 Task: Invite Team Member Softage.1@softage.net to Workspace Copywriting and Editing. Invite Team Member Softage.2@softage.net to Workspace Copywriting and Editing. Invite Team Member Softage.3@softage.net to Workspace Copywriting and Editing. Invite Team Member Softage.4@softage.net to Workspace Copywriting and Editing
Action: Mouse moved to (723, 99)
Screenshot: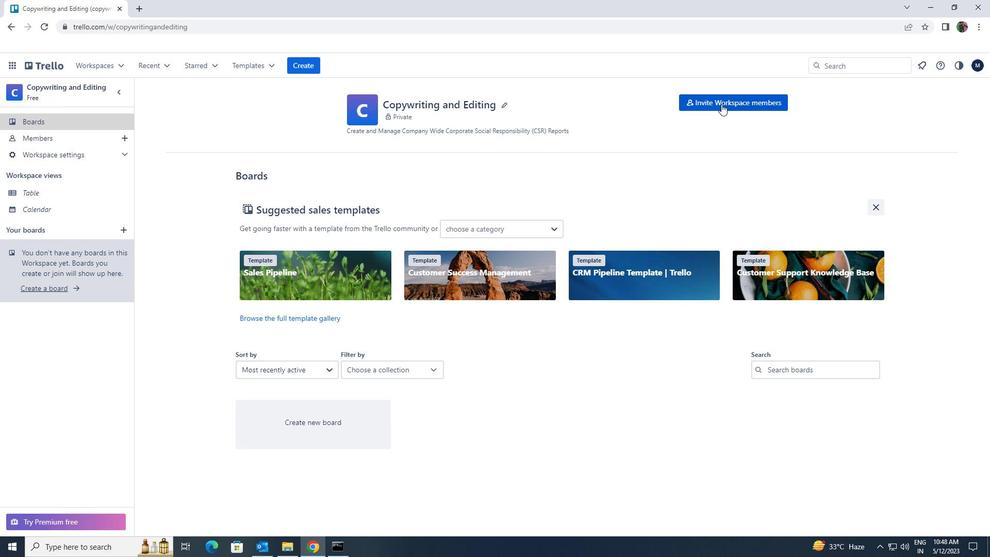 
Action: Mouse pressed left at (723, 99)
Screenshot: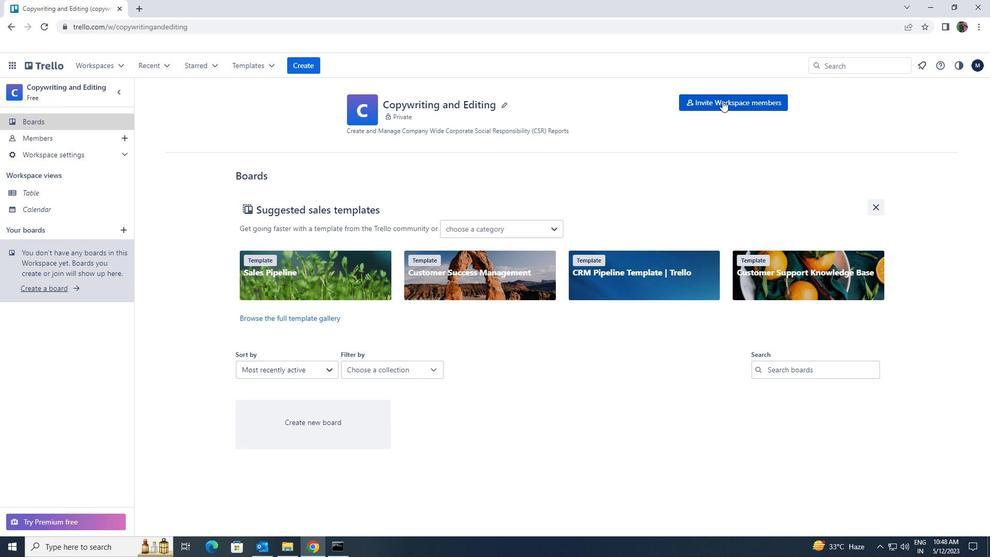 
Action: Key pressed softage.1<Key.shift>@SOFTAGE.NET
Screenshot: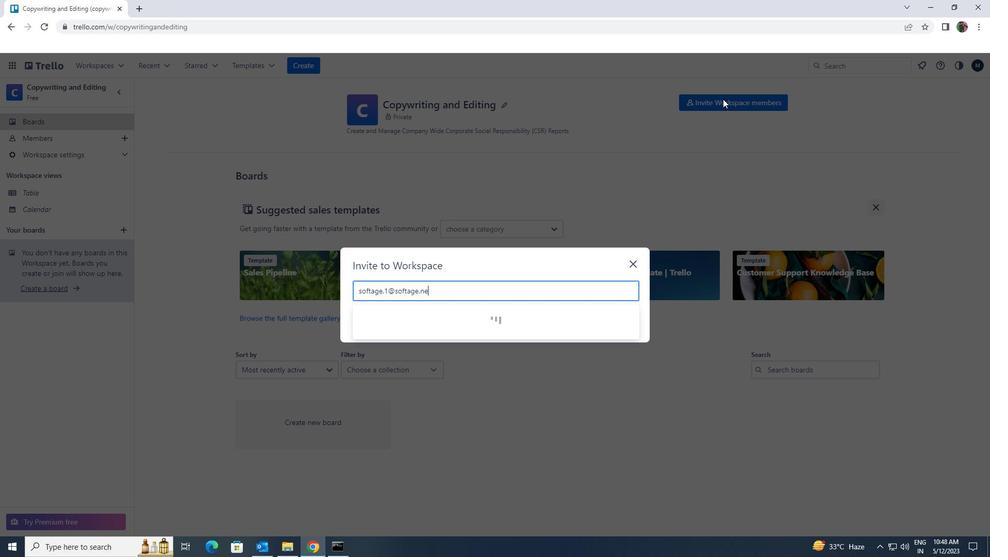 
Action: Mouse moved to (401, 315)
Screenshot: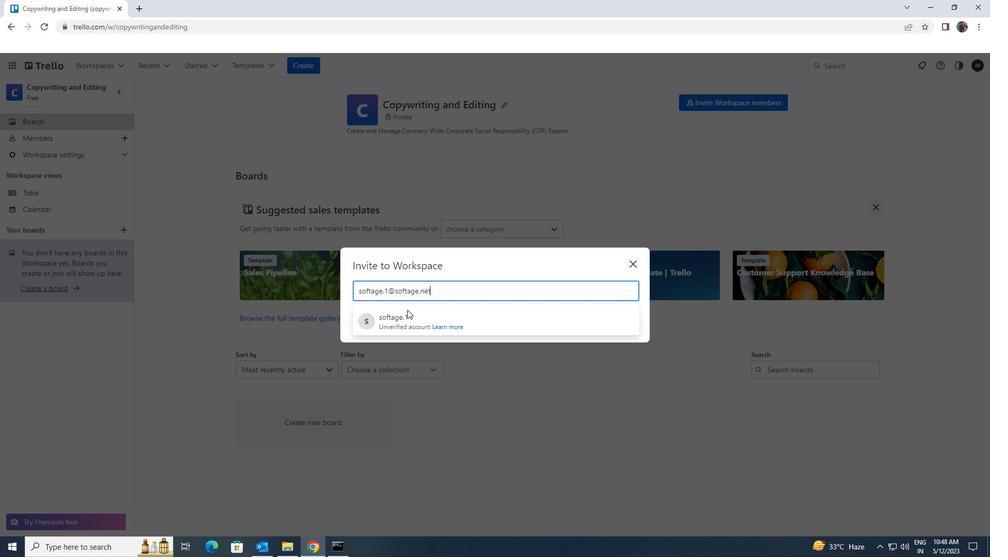 
Action: Mouse pressed left at (401, 315)
Screenshot: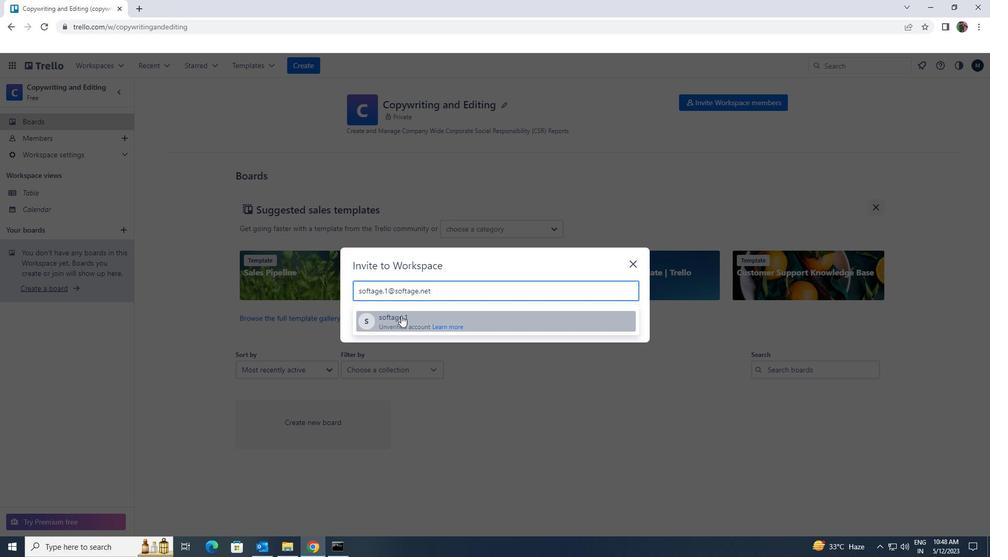 
Action: Key pressed <Key.shift>SOFTAGE.2<Key.shift>@SOFTAGE.NET
Screenshot: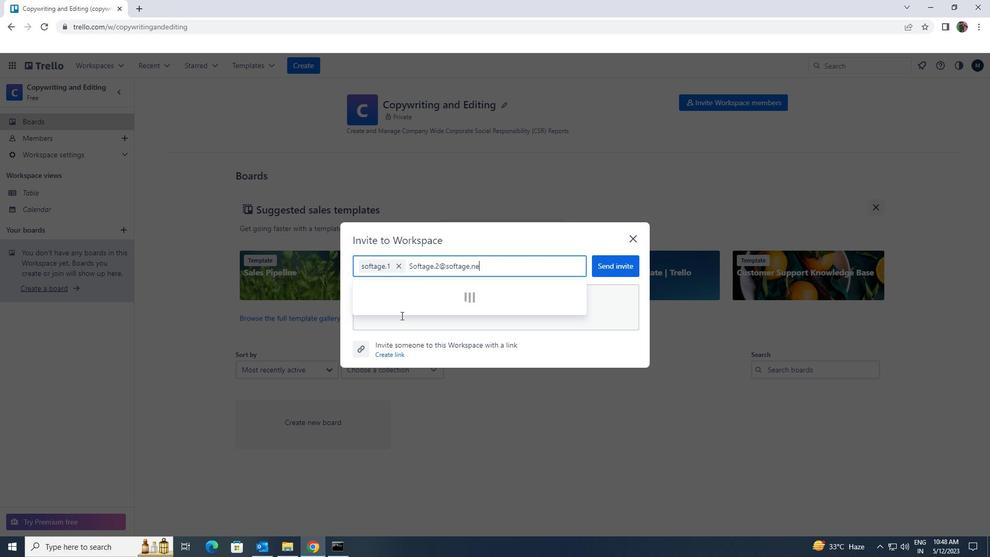 
Action: Mouse moved to (403, 295)
Screenshot: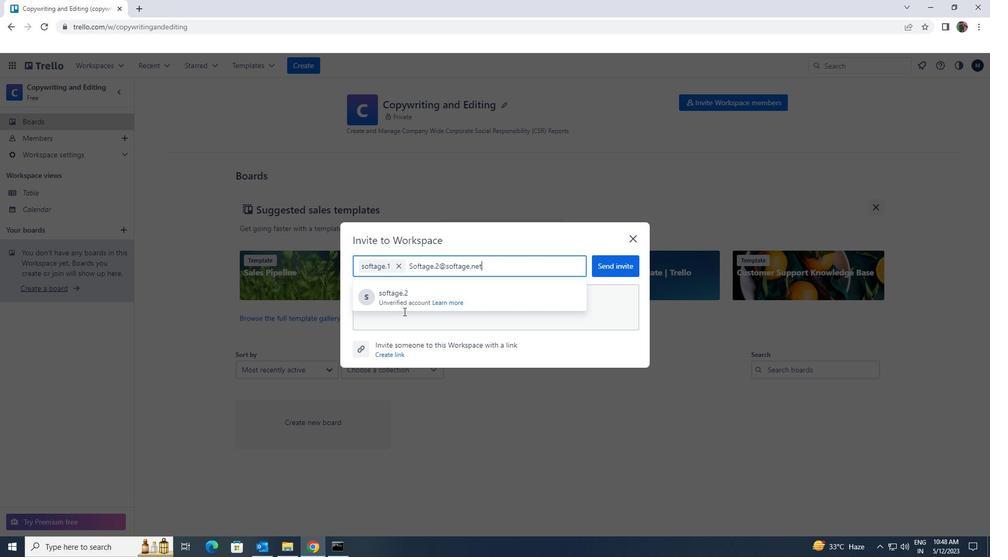 
Action: Mouse pressed left at (403, 295)
Screenshot: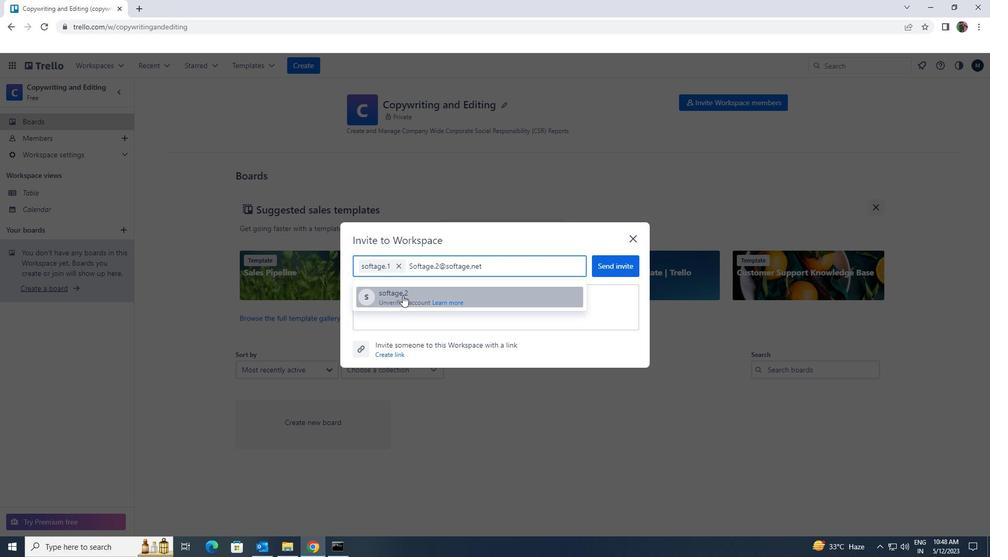
Action: Key pressed <Key.shift>SOFTAGE.3<Key.shift><Key.shift><Key.shift><Key.shift><Key.shift><Key.shift><Key.shift><Key.shift><Key.shift>@SOFTAGE.NET
Screenshot: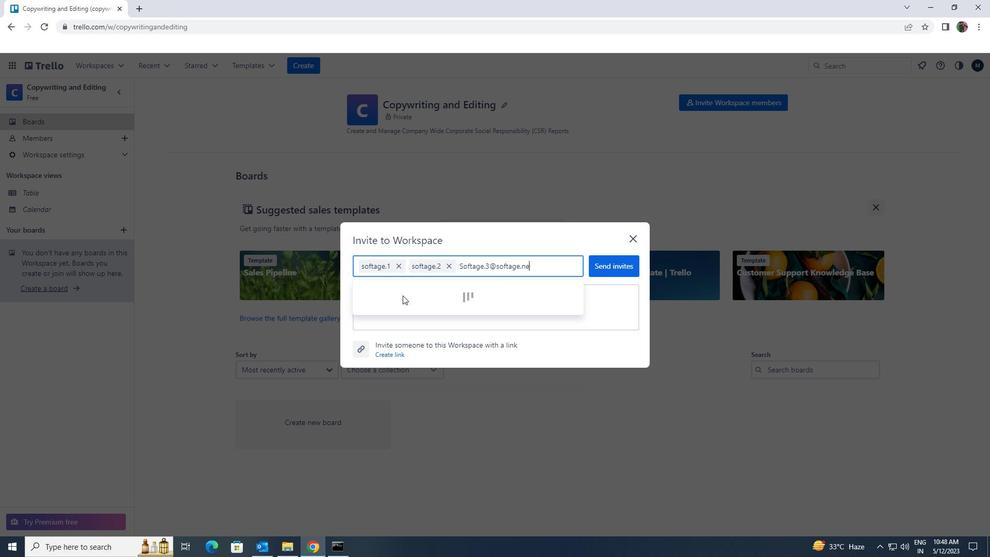 
Action: Mouse pressed left at (403, 295)
Screenshot: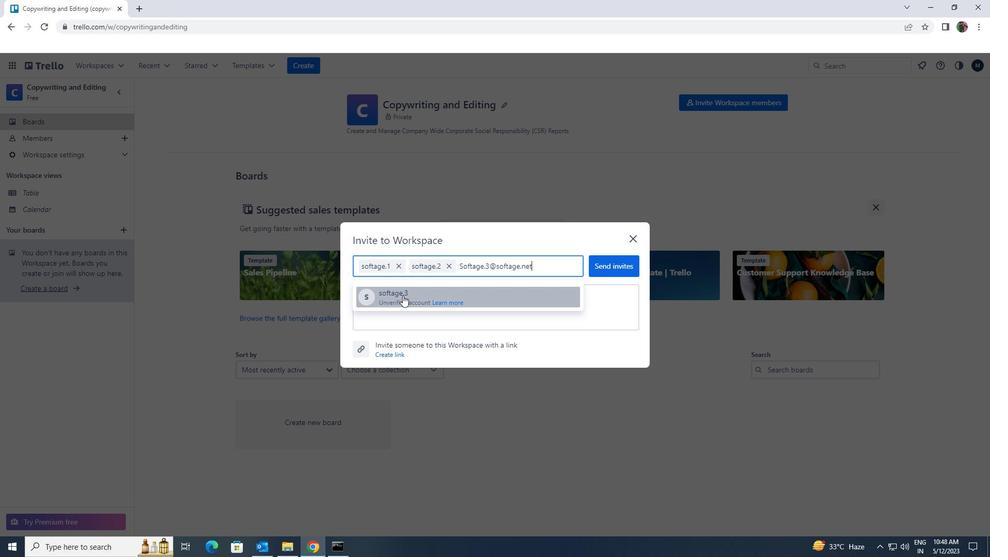 
Action: Key pressed <Key.shift>SOFTAGE.4<Key.shift>@SOFTAGE.NET
Screenshot: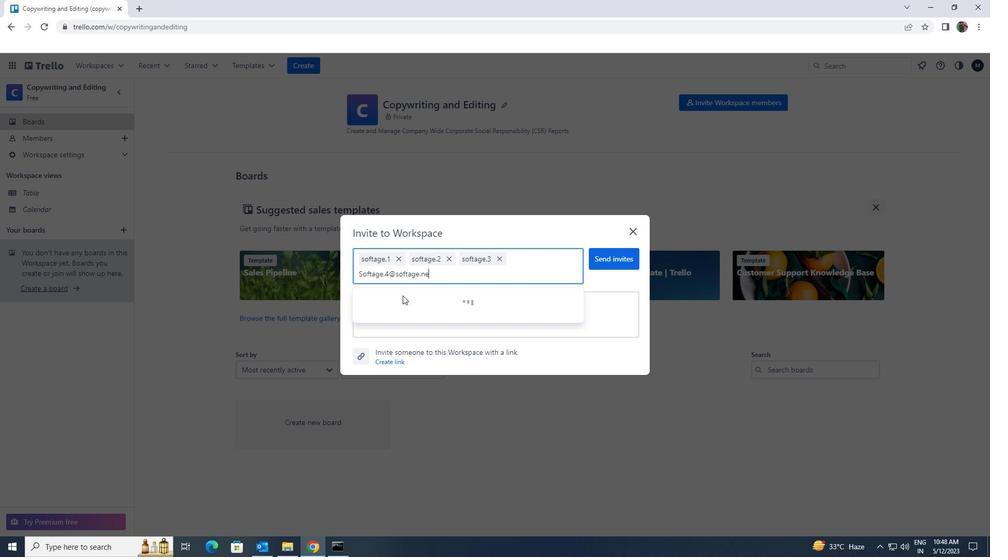 
Action: Mouse pressed left at (403, 295)
Screenshot: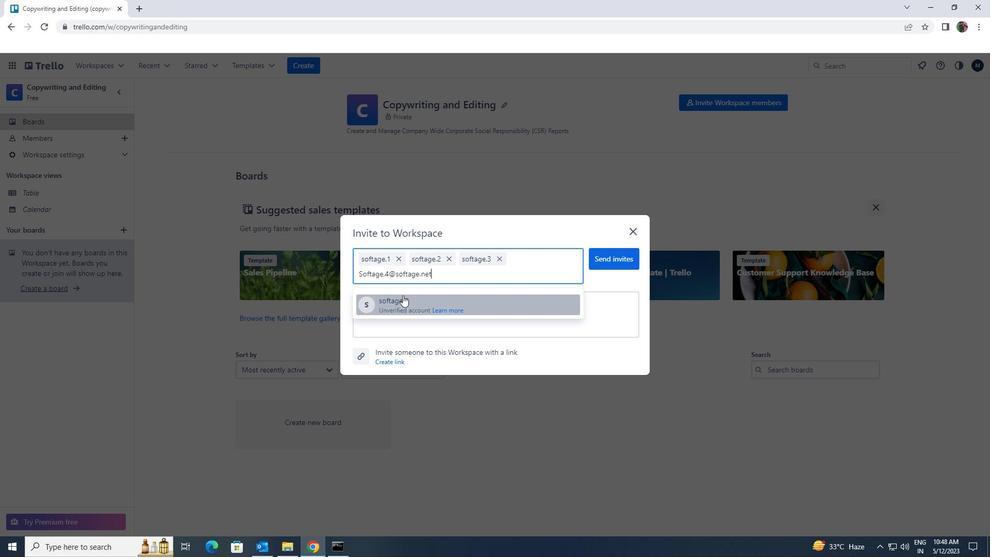 
Action: Mouse moved to (601, 264)
Screenshot: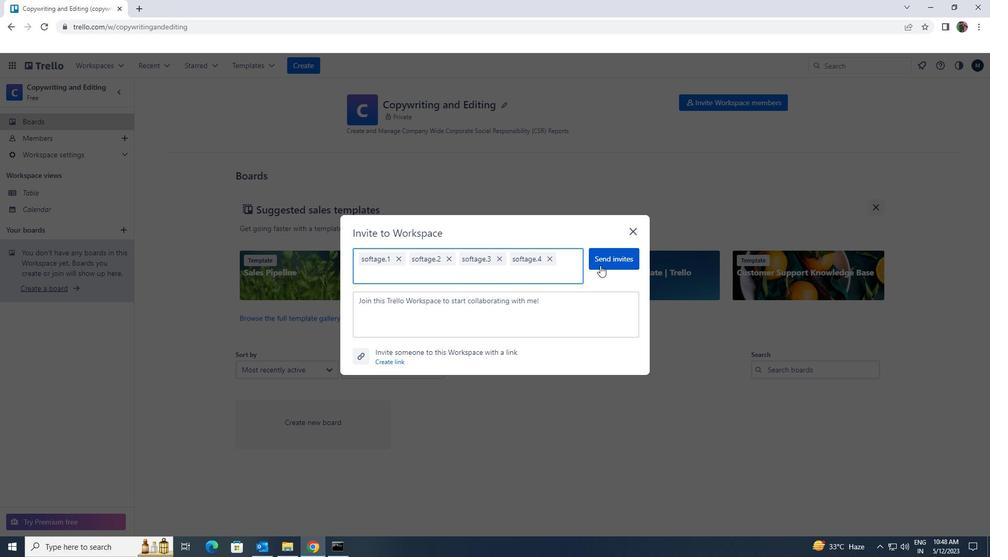 
Action: Mouse pressed left at (601, 264)
Screenshot: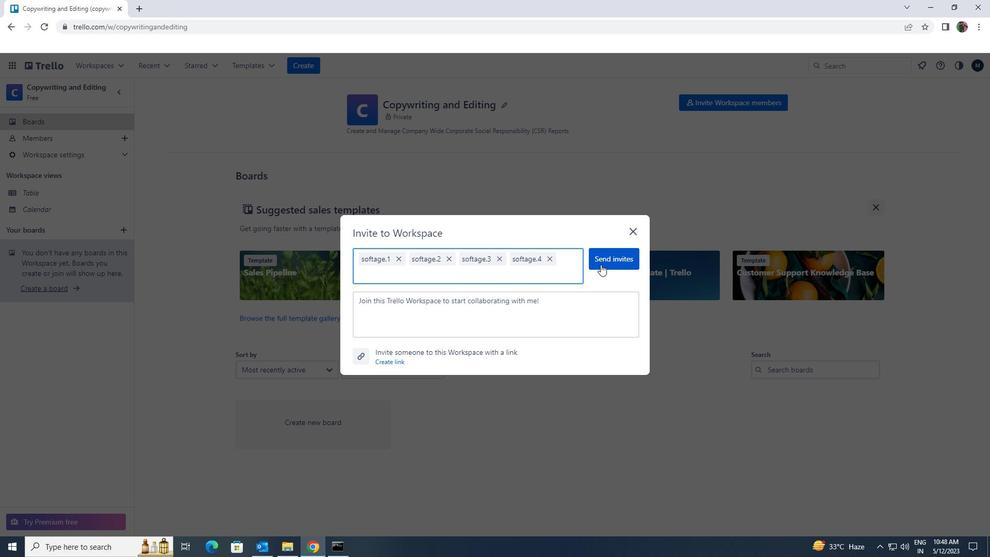 
